 Task: Add a new password for the site "www.trimax.com"
Action: Mouse moved to (1252, 31)
Screenshot: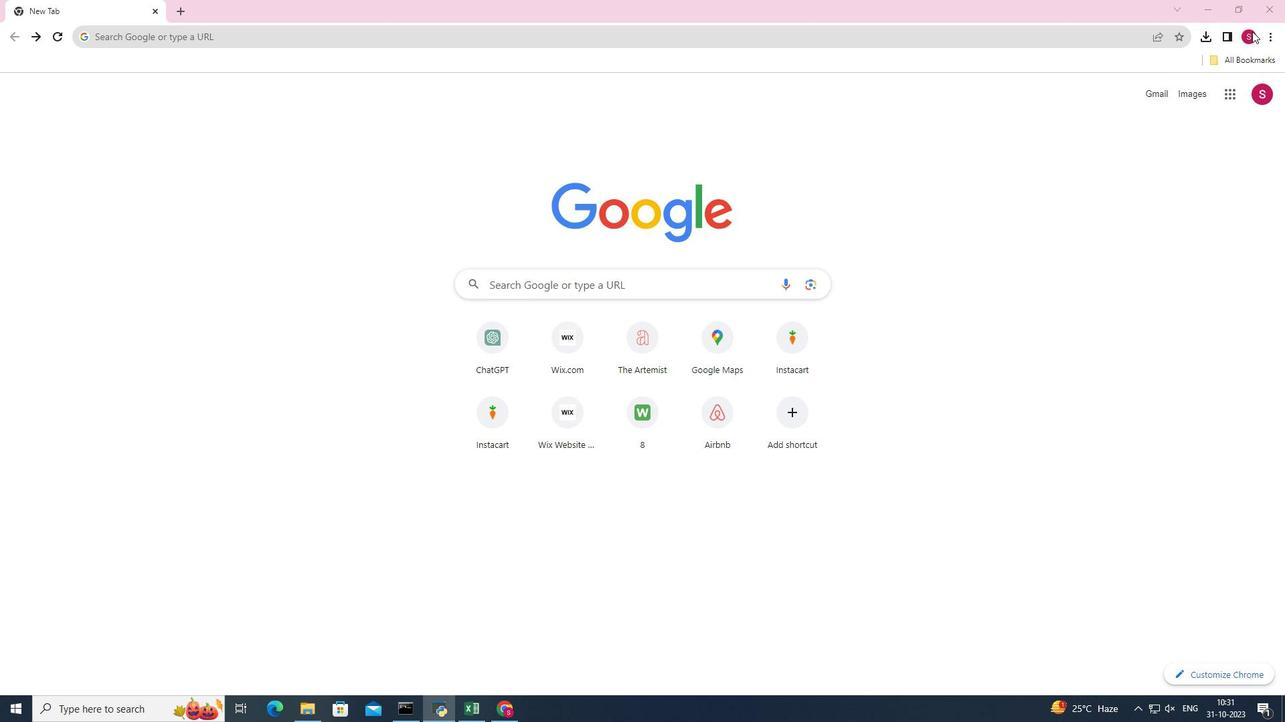
Action: Mouse pressed left at (1252, 31)
Screenshot: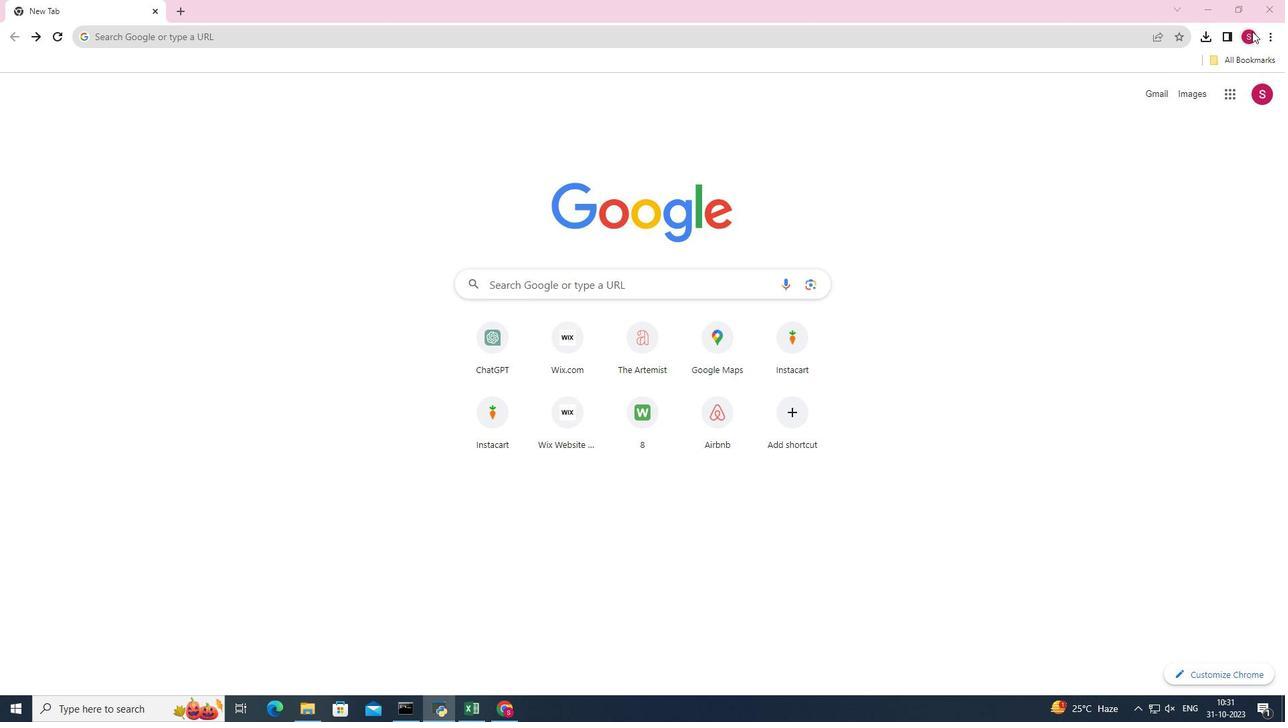 
Action: Mouse pressed left at (1252, 31)
Screenshot: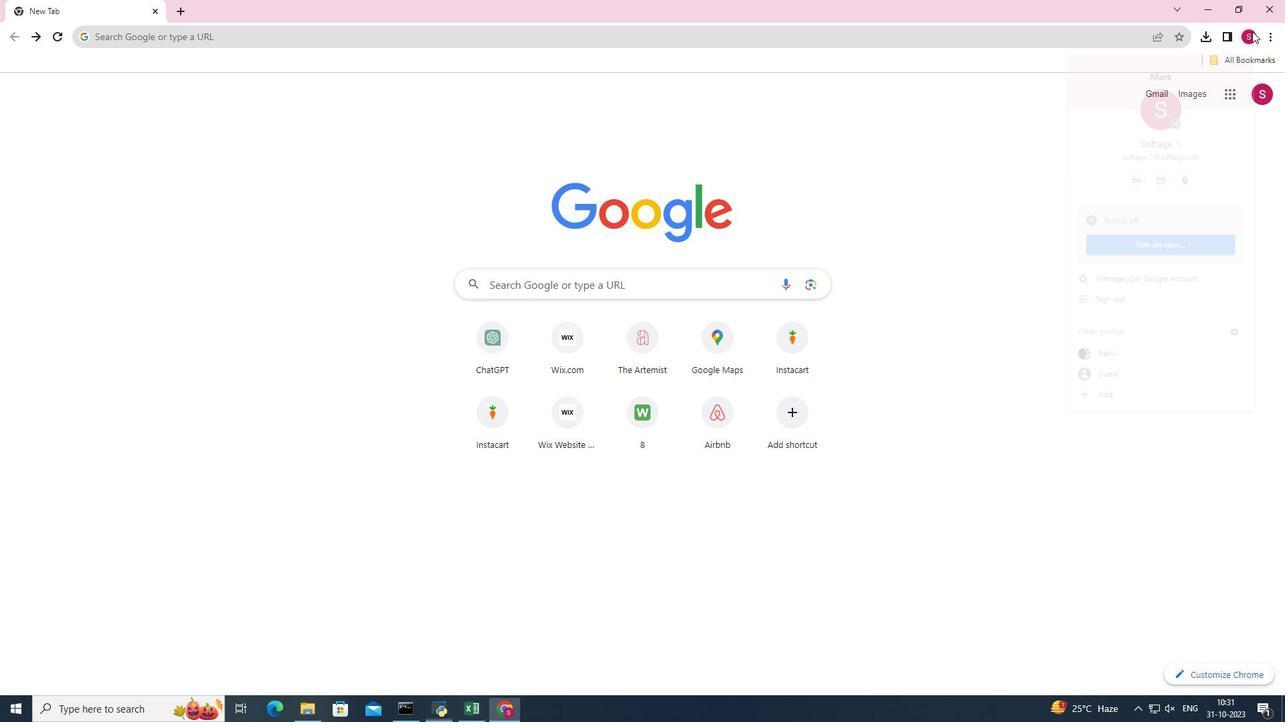 
Action: Mouse moved to (1250, 36)
Screenshot: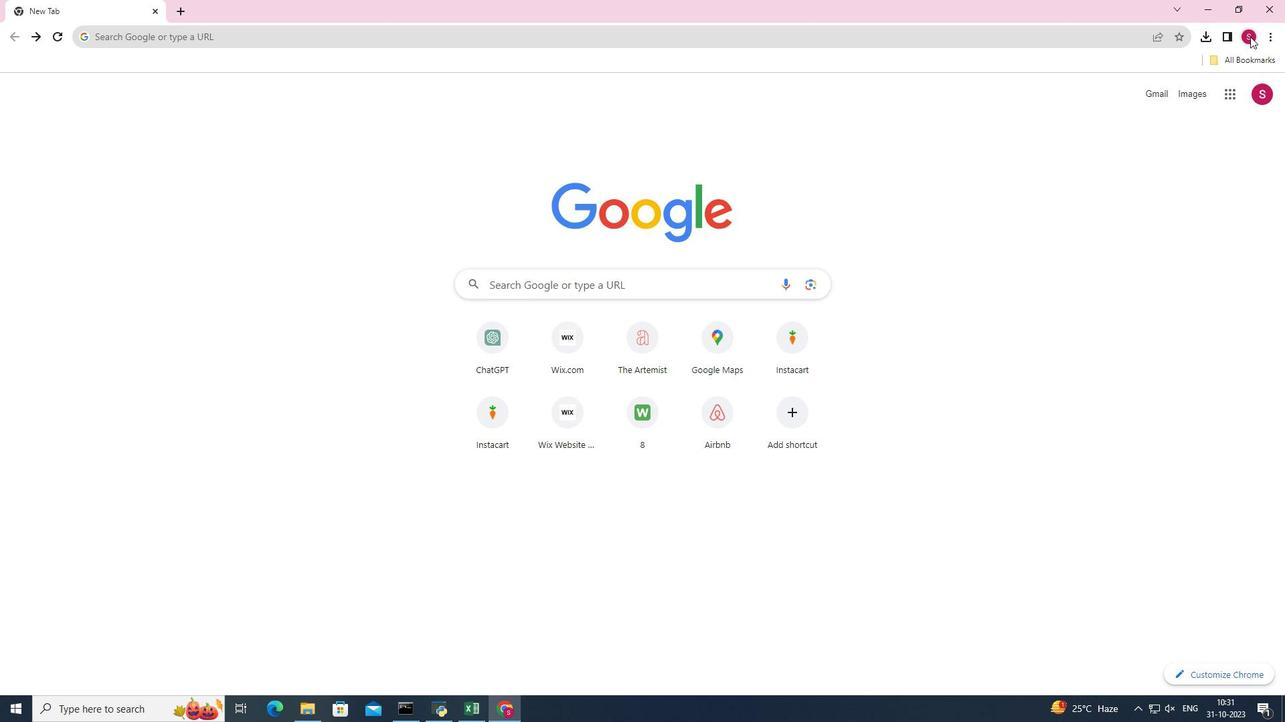 
Action: Mouse pressed left at (1250, 36)
Screenshot: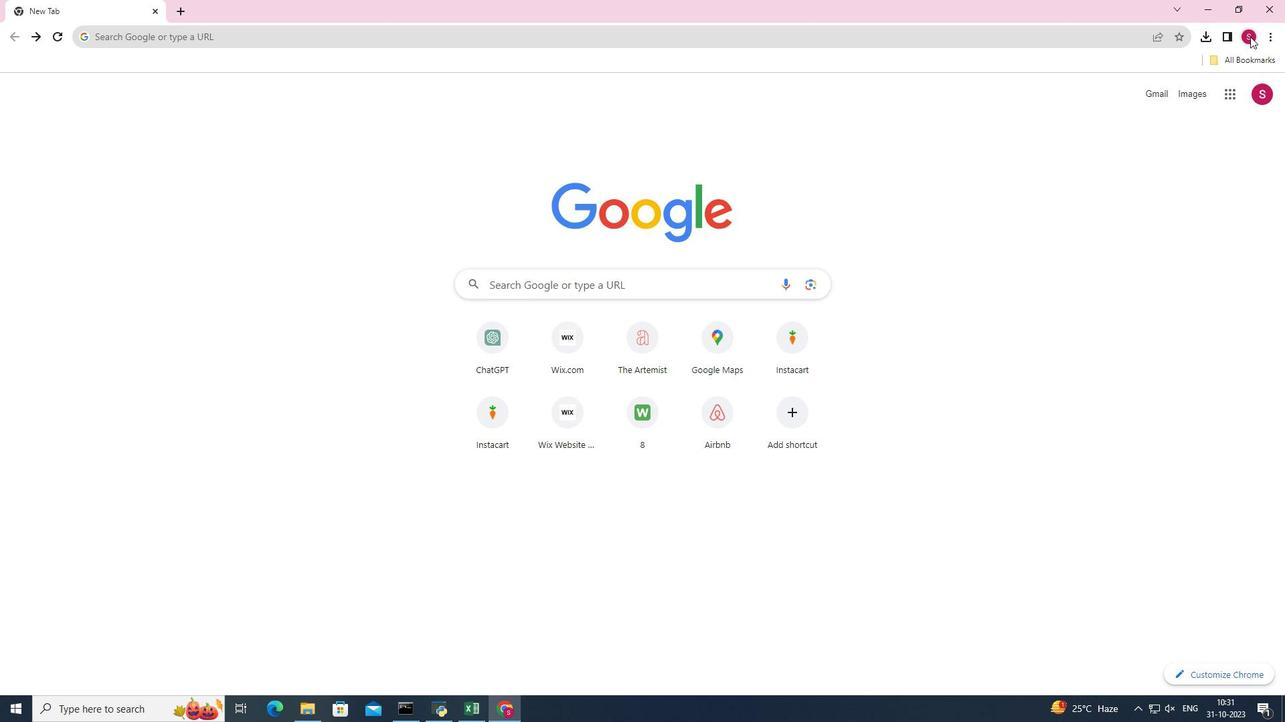 
Action: Mouse moved to (1134, 177)
Screenshot: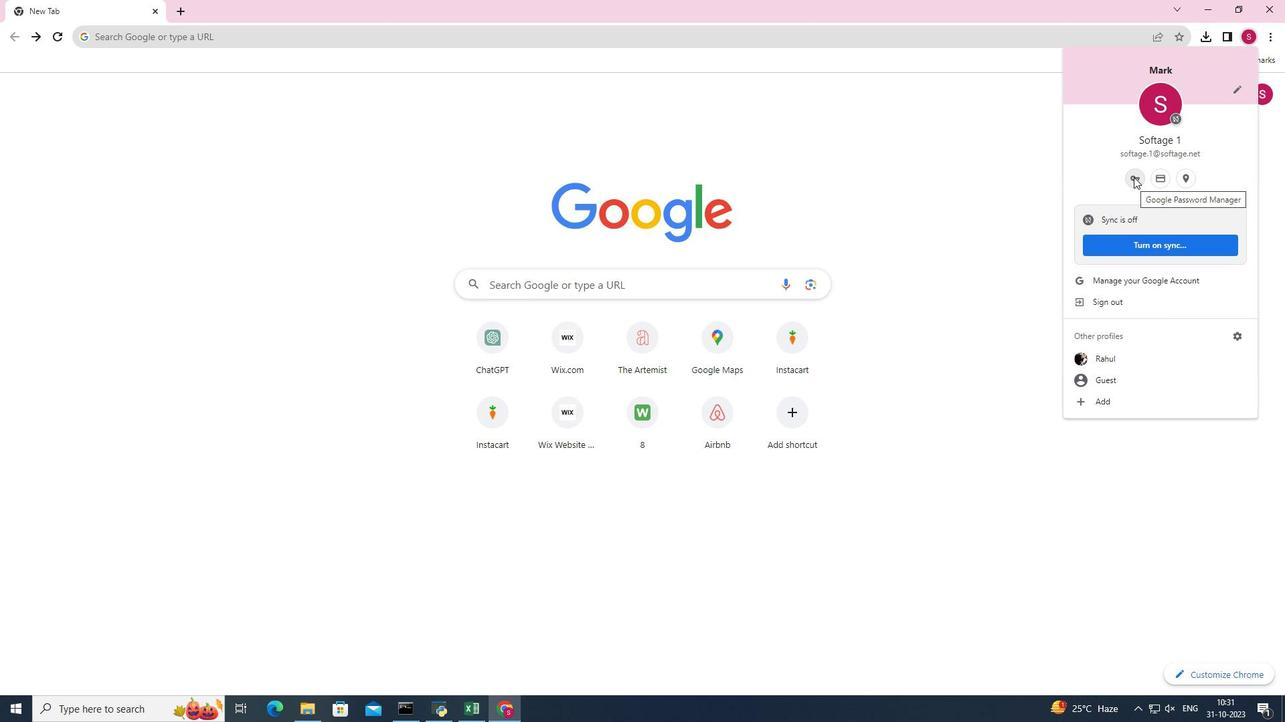 
Action: Mouse pressed left at (1134, 177)
Screenshot: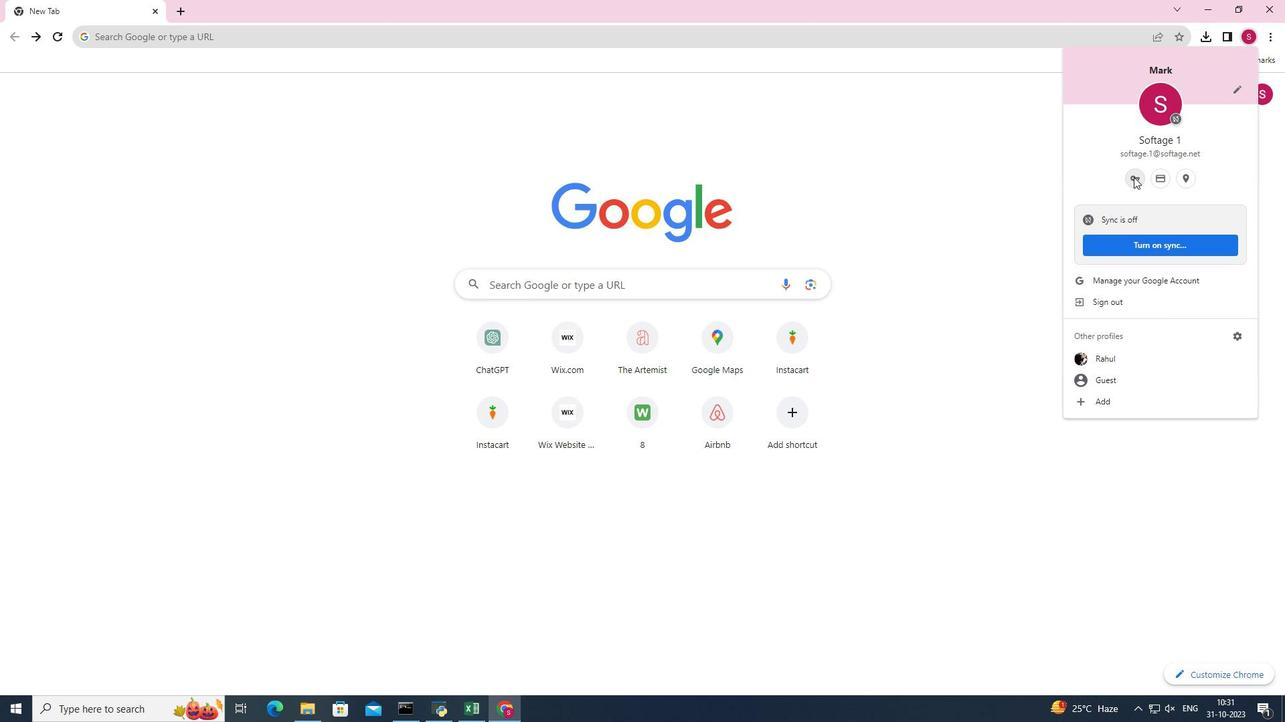 
Action: Mouse moved to (76, 109)
Screenshot: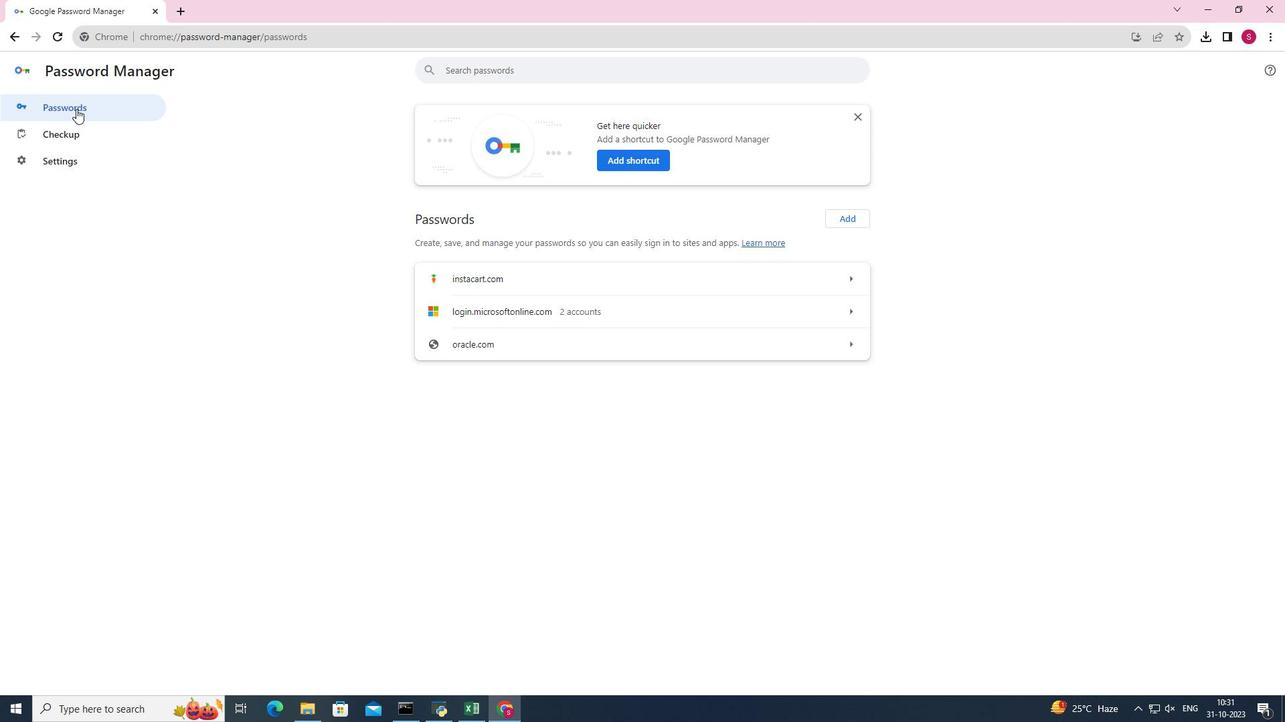 
Action: Mouse pressed left at (76, 109)
Screenshot: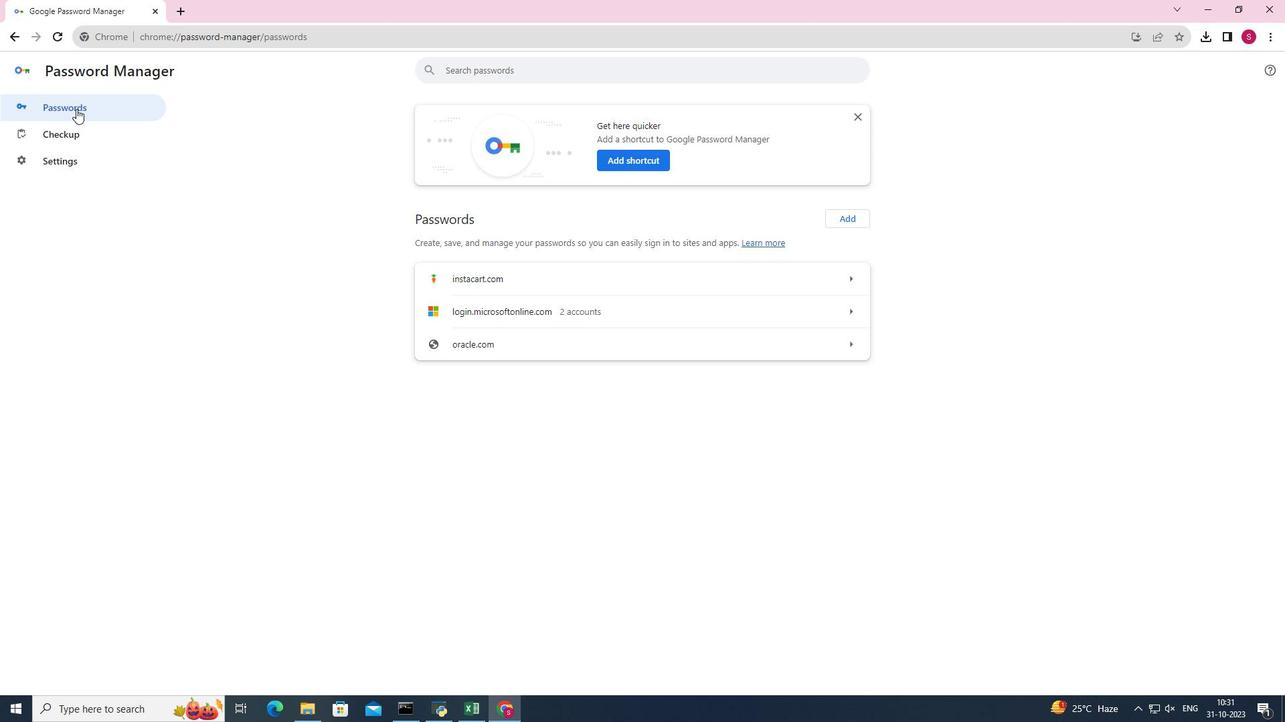 
Action: Mouse moved to (852, 219)
Screenshot: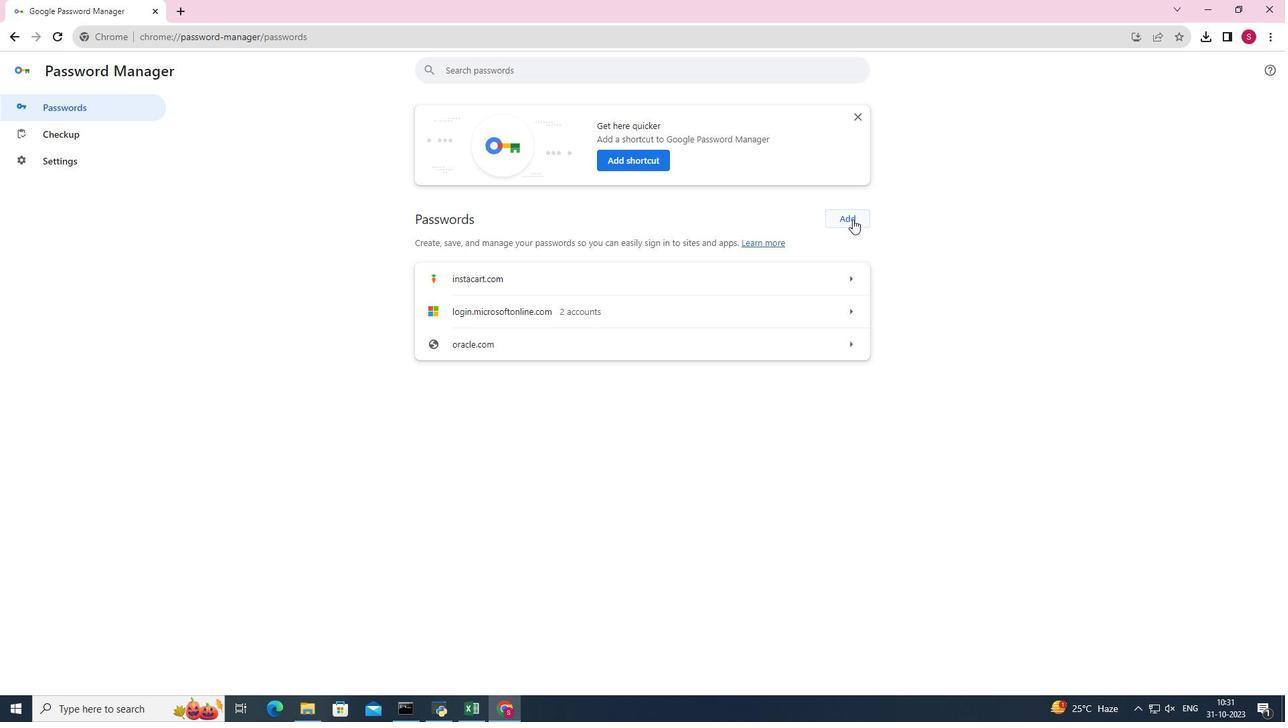 
Action: Mouse pressed left at (852, 219)
Screenshot: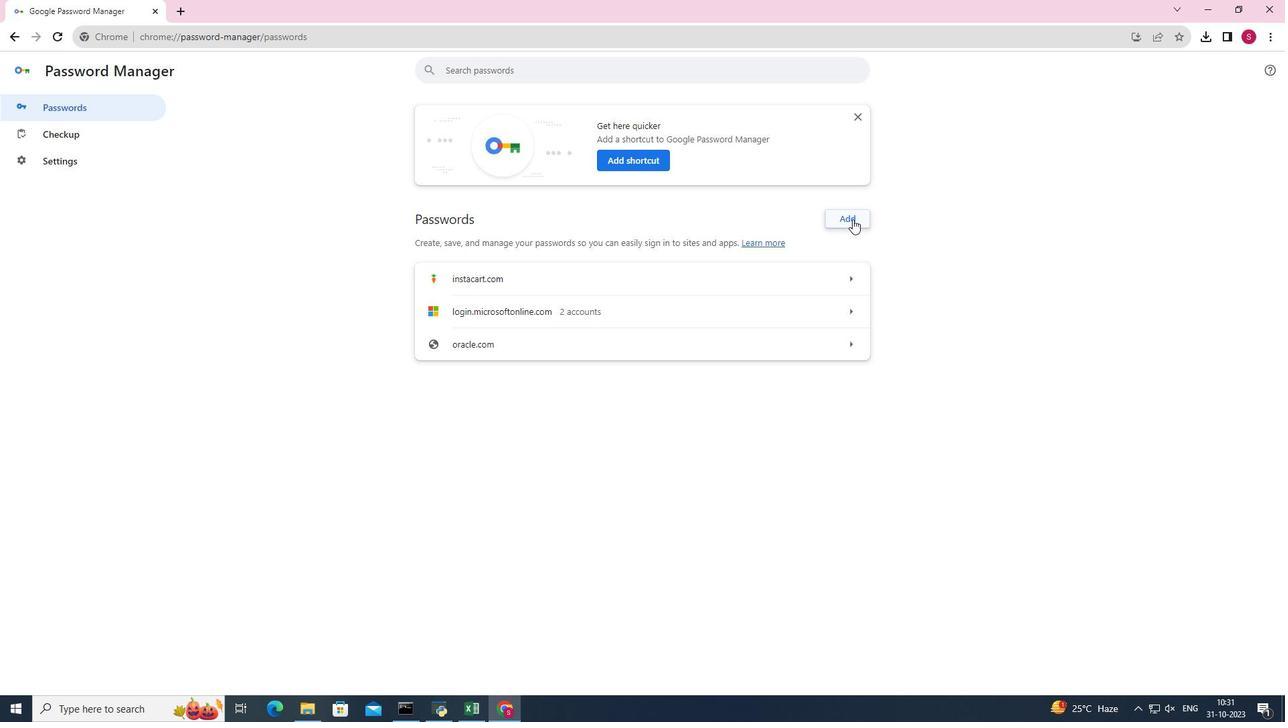 
Action: Mouse moved to (688, 267)
Screenshot: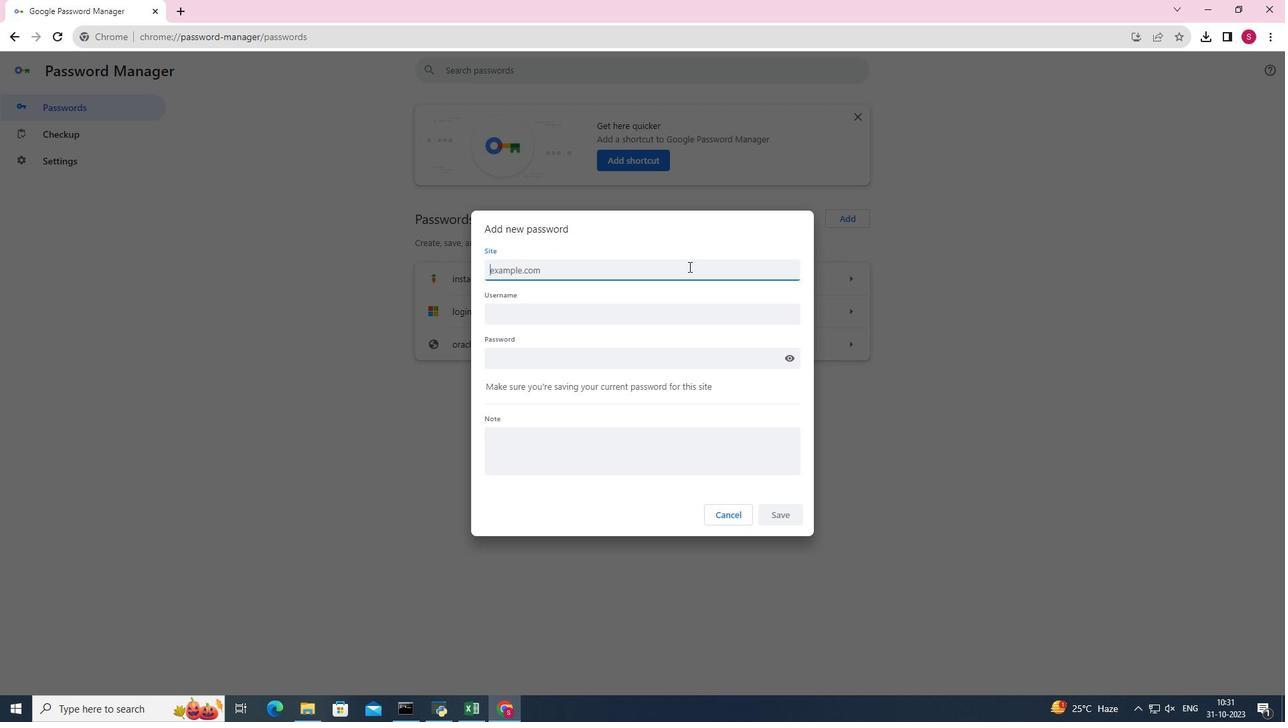 
Action: Mouse pressed left at (688, 267)
Screenshot: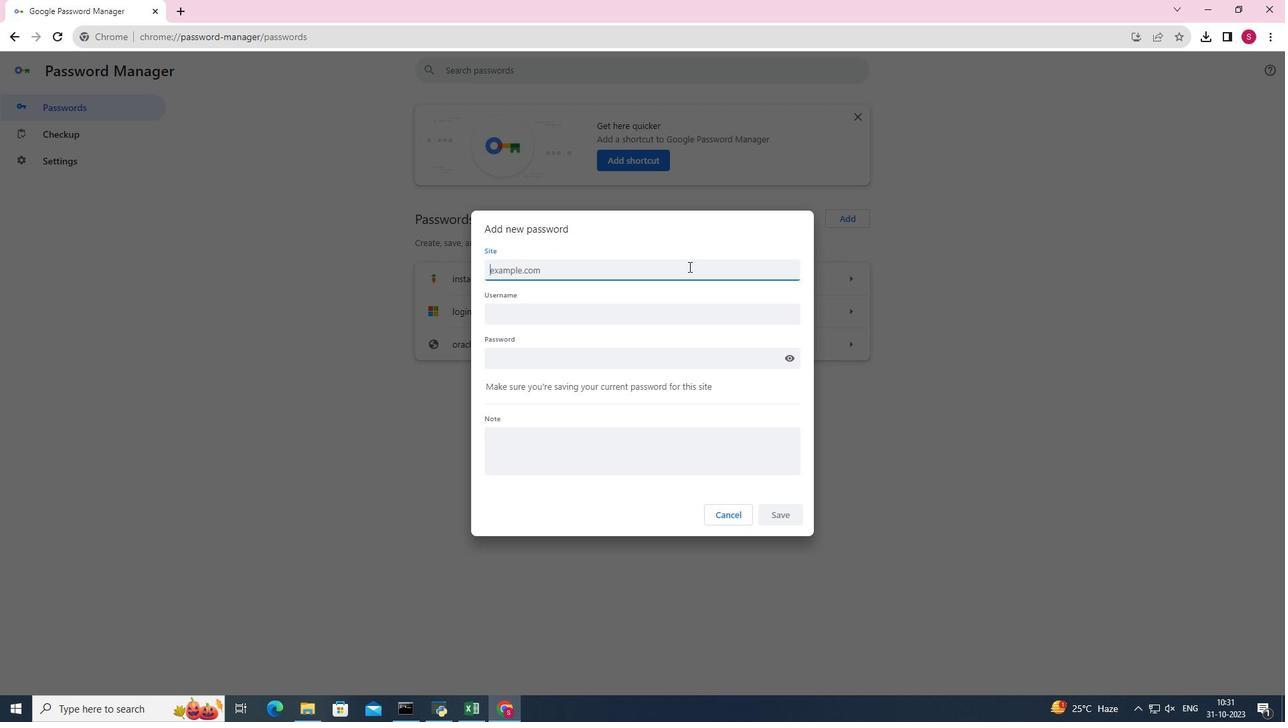 
Action: Key pressed www.trimax.com
Screenshot: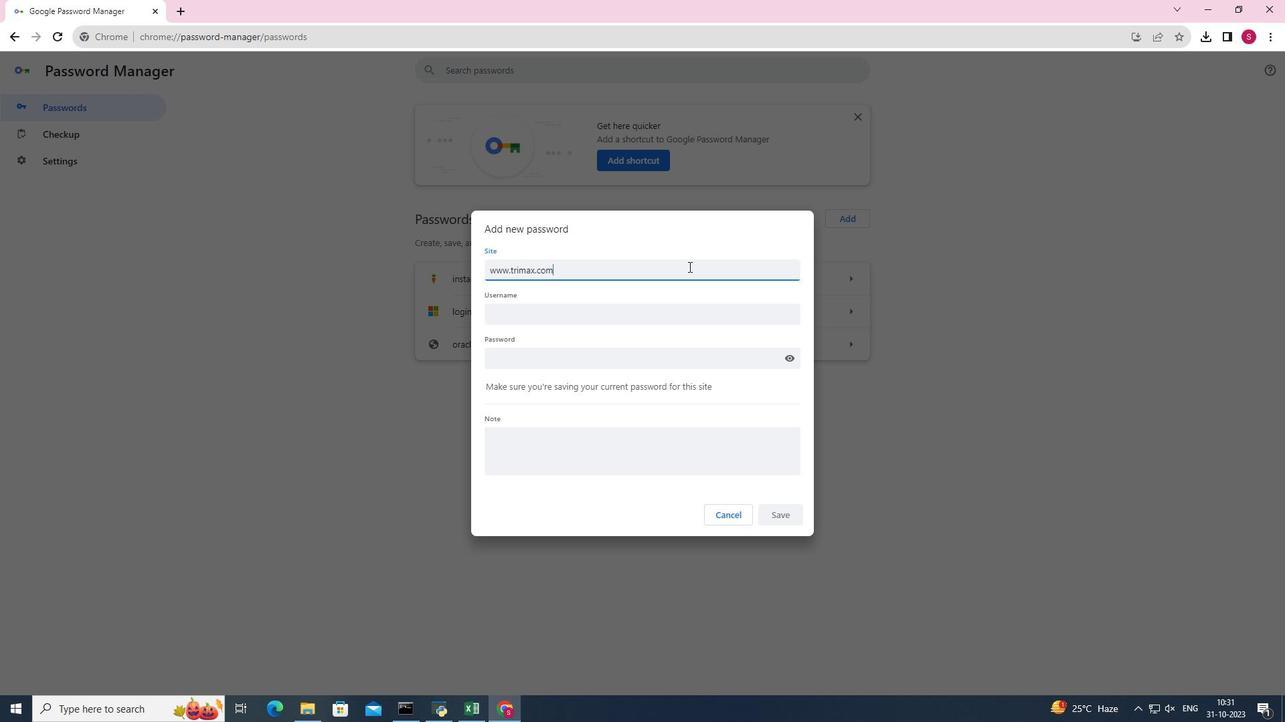 
Action: Mouse moved to (674, 311)
Screenshot: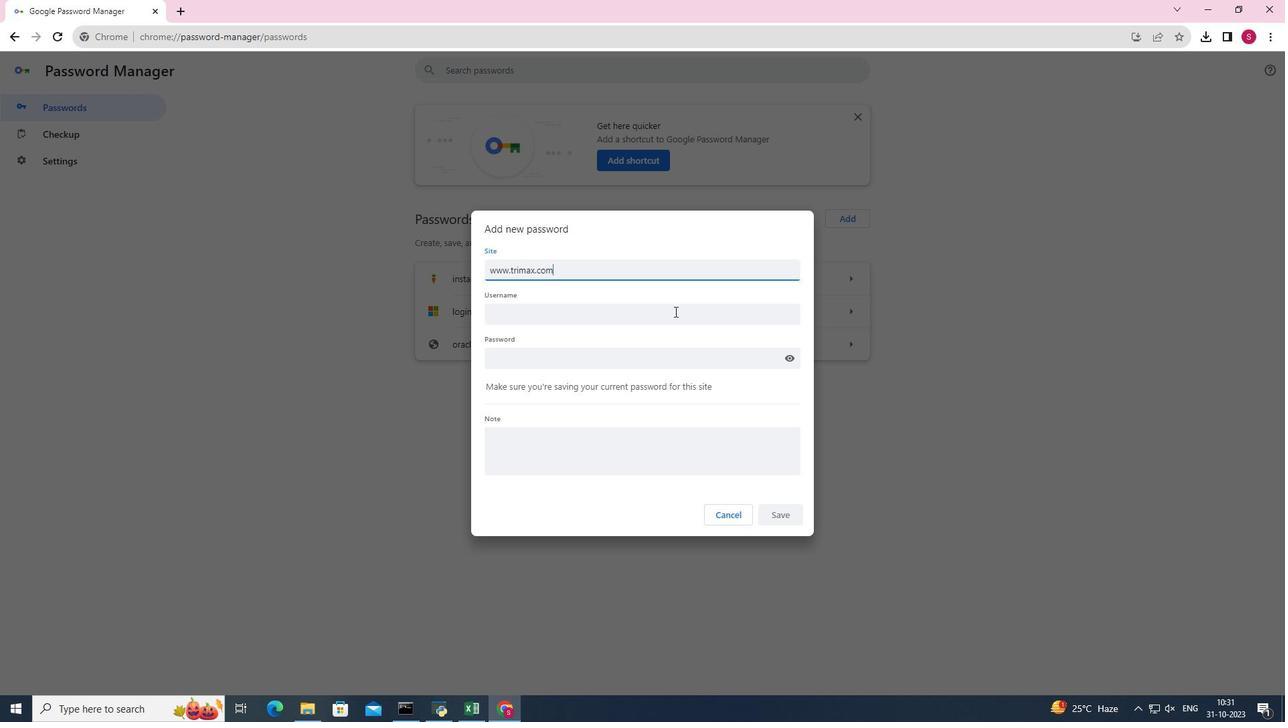 
Action: Mouse pressed left at (674, 311)
Screenshot: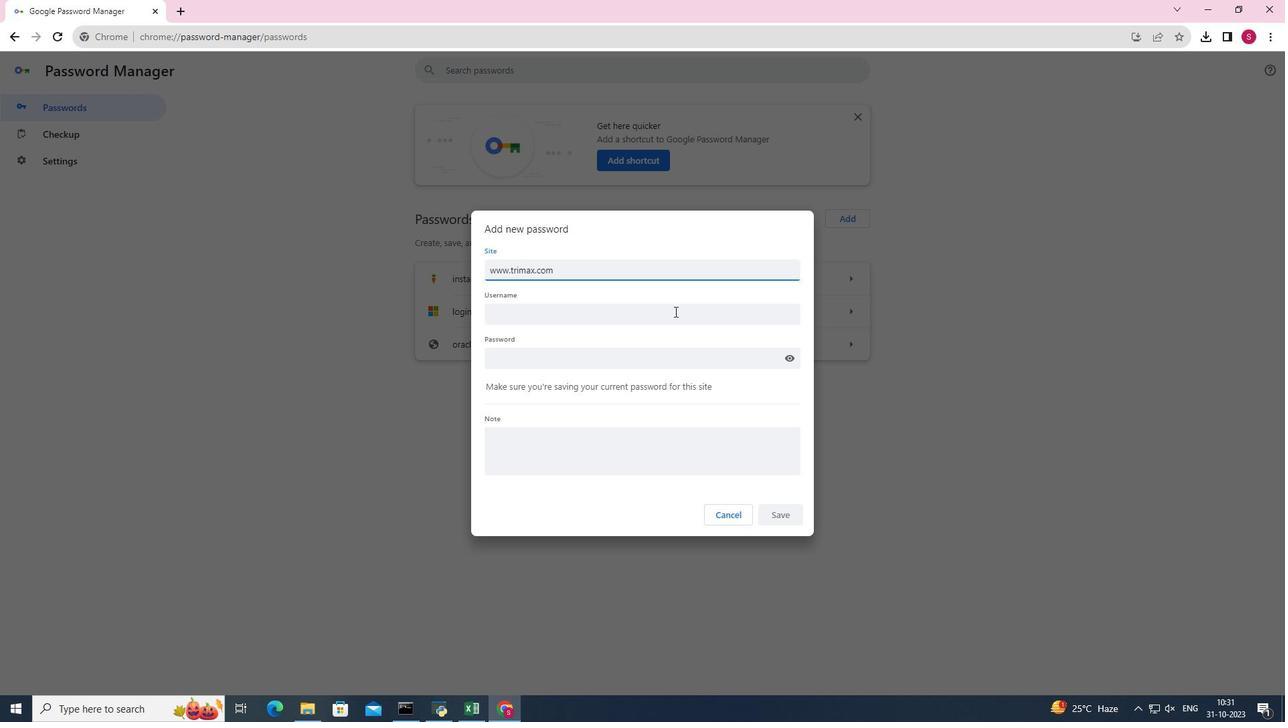 
Action: Key pressed softge<Key.backspace><Key.backspace>age
Screenshot: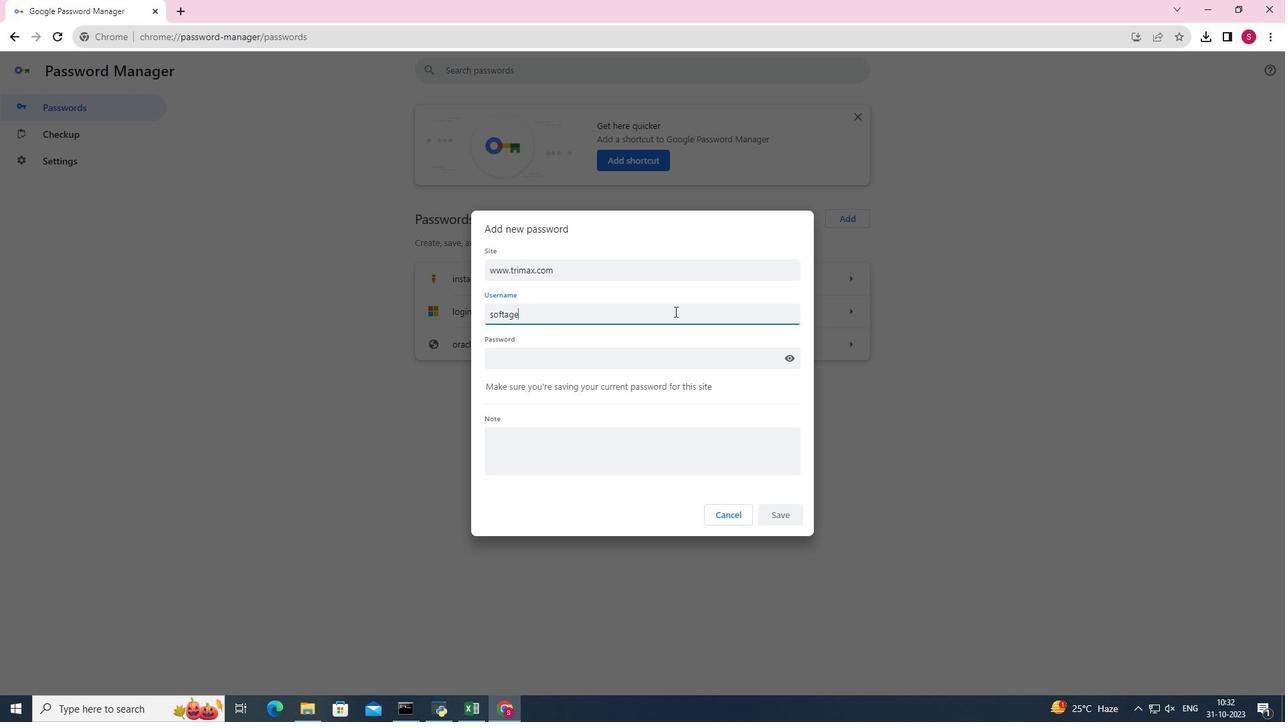 
Action: Mouse moved to (656, 361)
Screenshot: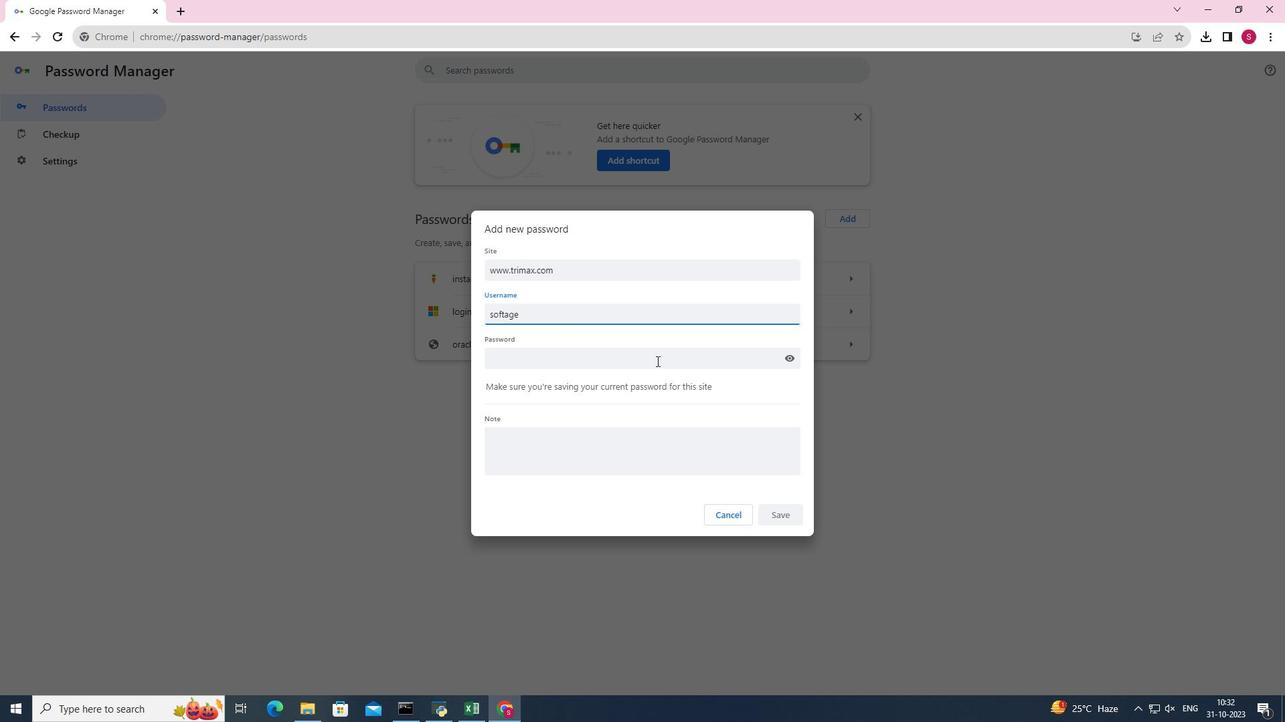 
Action: Mouse pressed left at (656, 361)
Screenshot: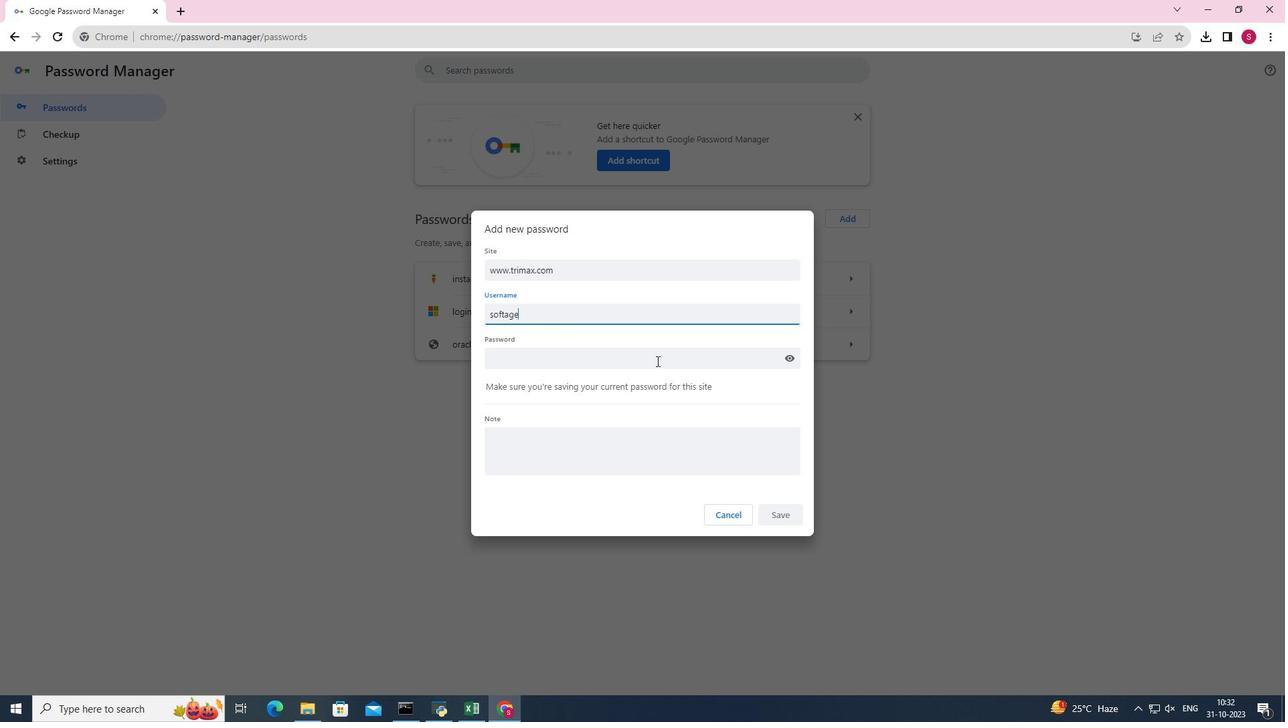 
Action: Key pressed <Key.shift>Softage<Key.shift><Key.shift><Key.shift><Key.shift><Key.shift><Key.shift><Key.shift><Key.shift><Key.shift><Key.shift><Key.shift><Key.shift><Key.shift><Key.shift><Key.shift><Key.shift><Key.shift><Key.shift><Key.shift><Key.shift><Key.shift><Key.shift>@1
Screenshot: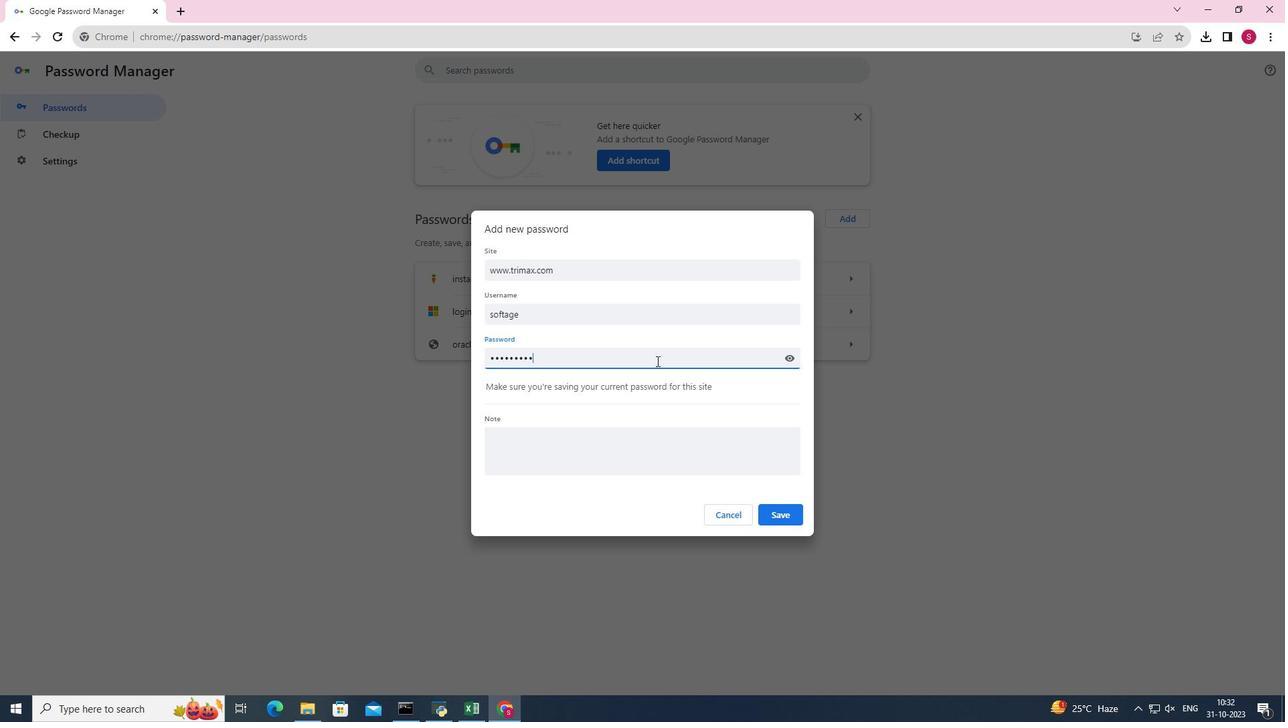 
Action: Mouse moved to (637, 452)
Screenshot: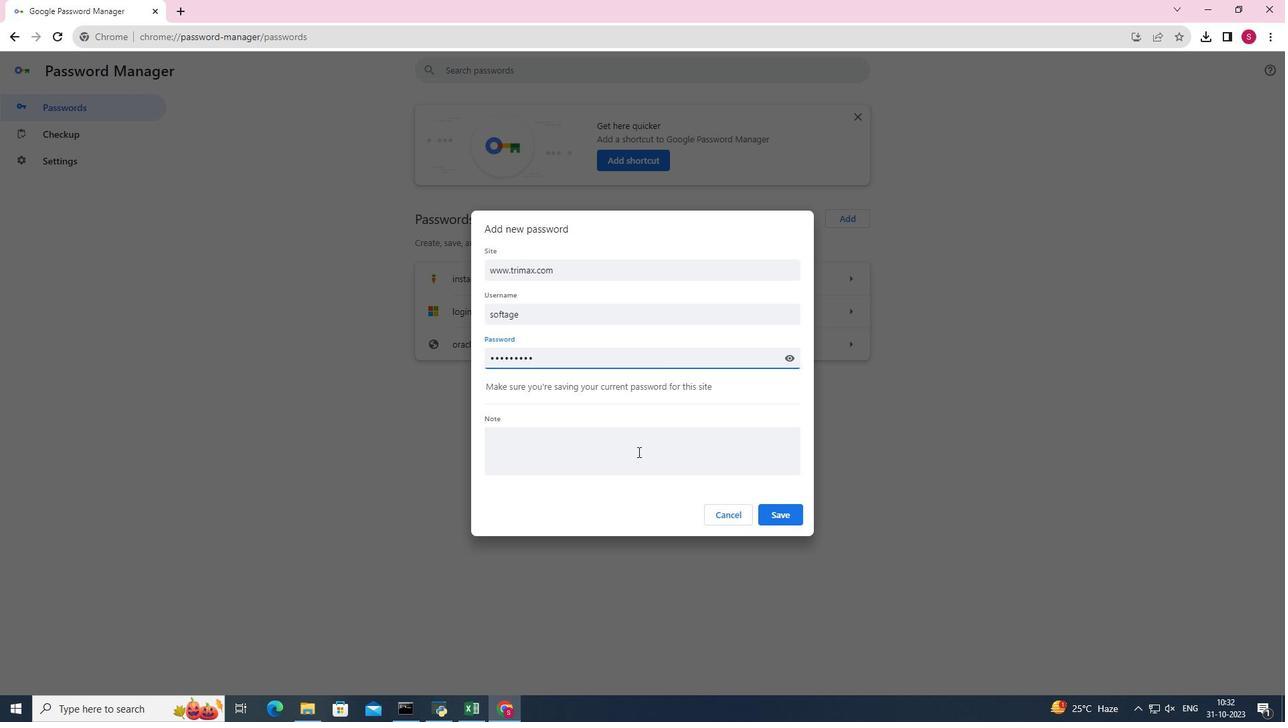 
Action: Mouse pressed left at (637, 452)
Screenshot: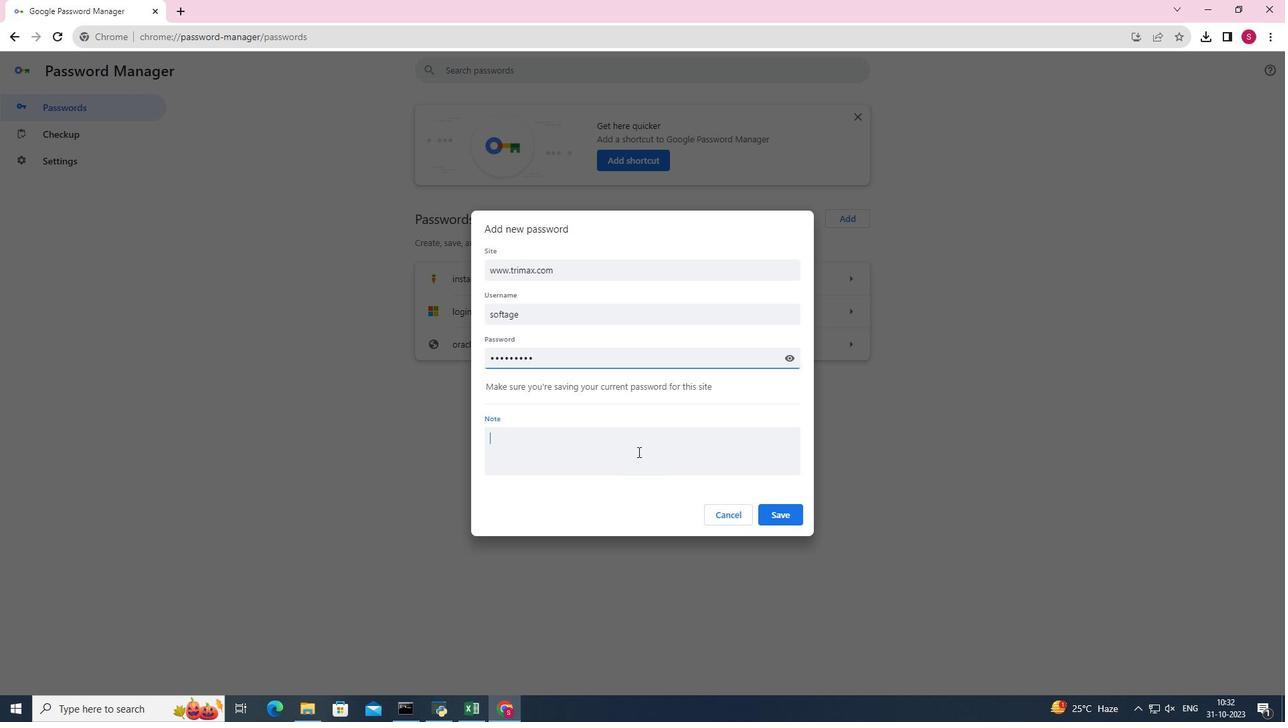 
Action: Mouse moved to (657, 475)
Screenshot: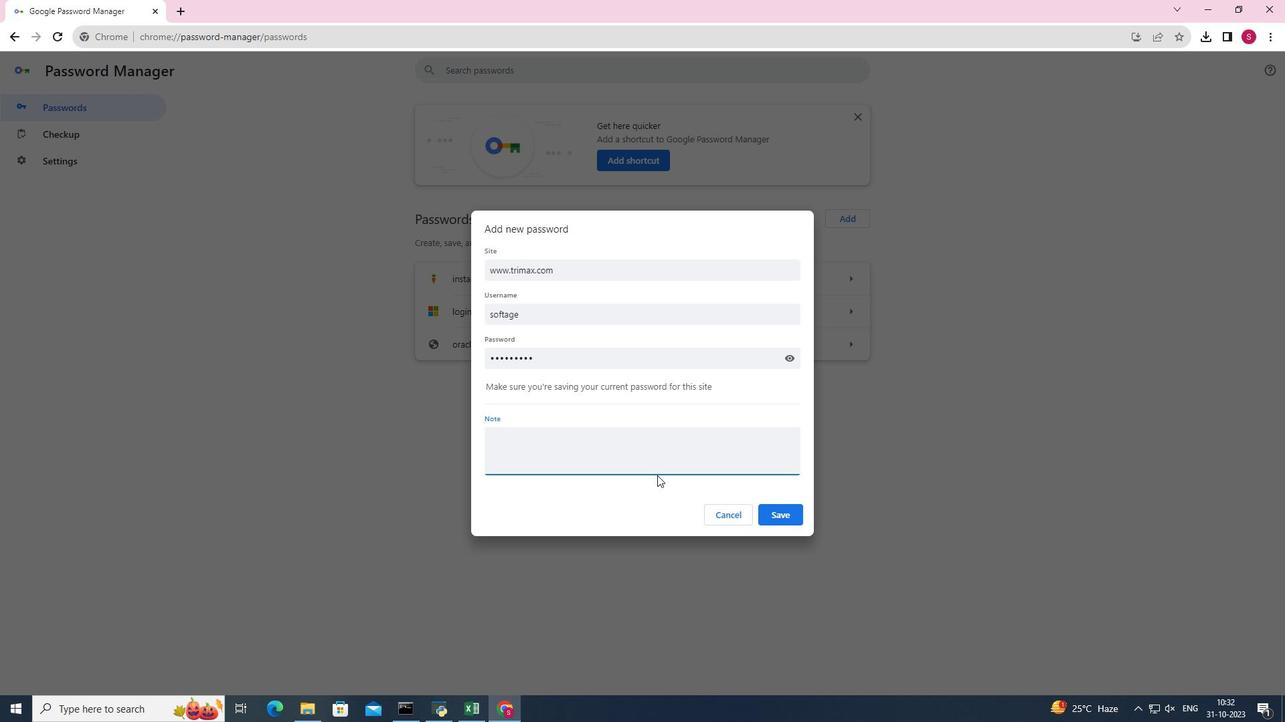 
Action: Key pressed ftgfh
Screenshot: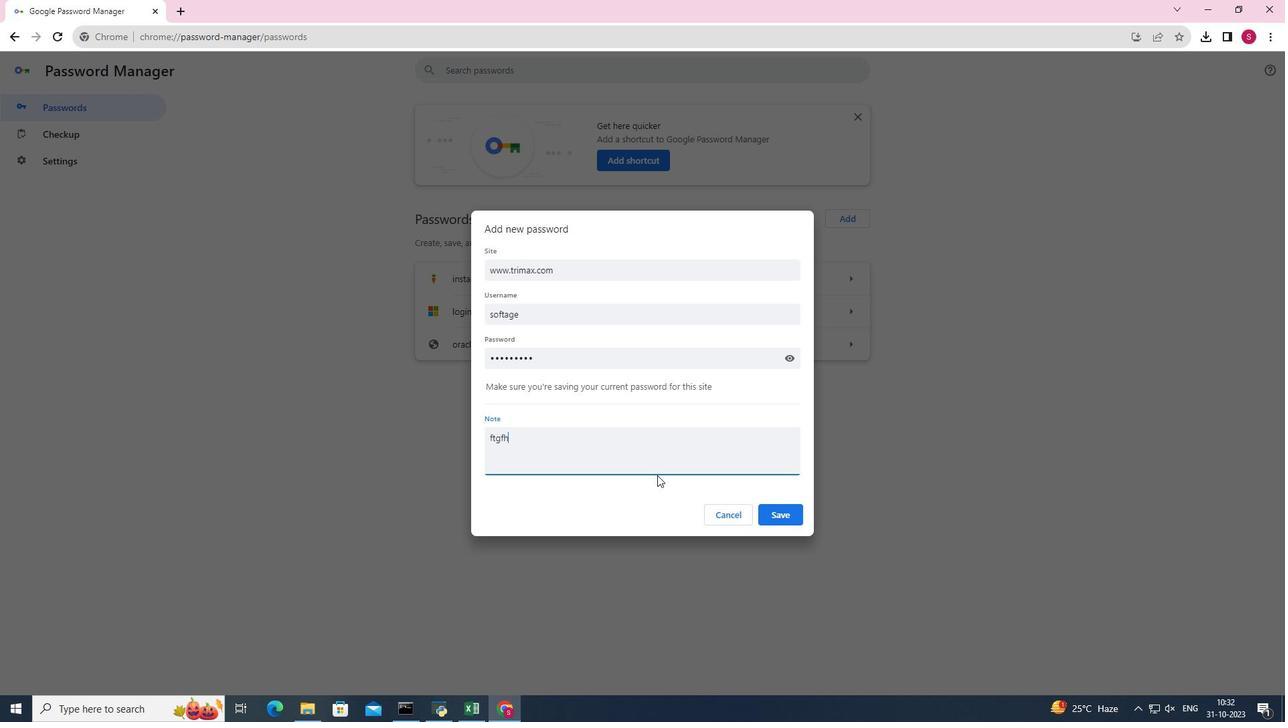 
Action: Mouse moved to (790, 516)
Screenshot: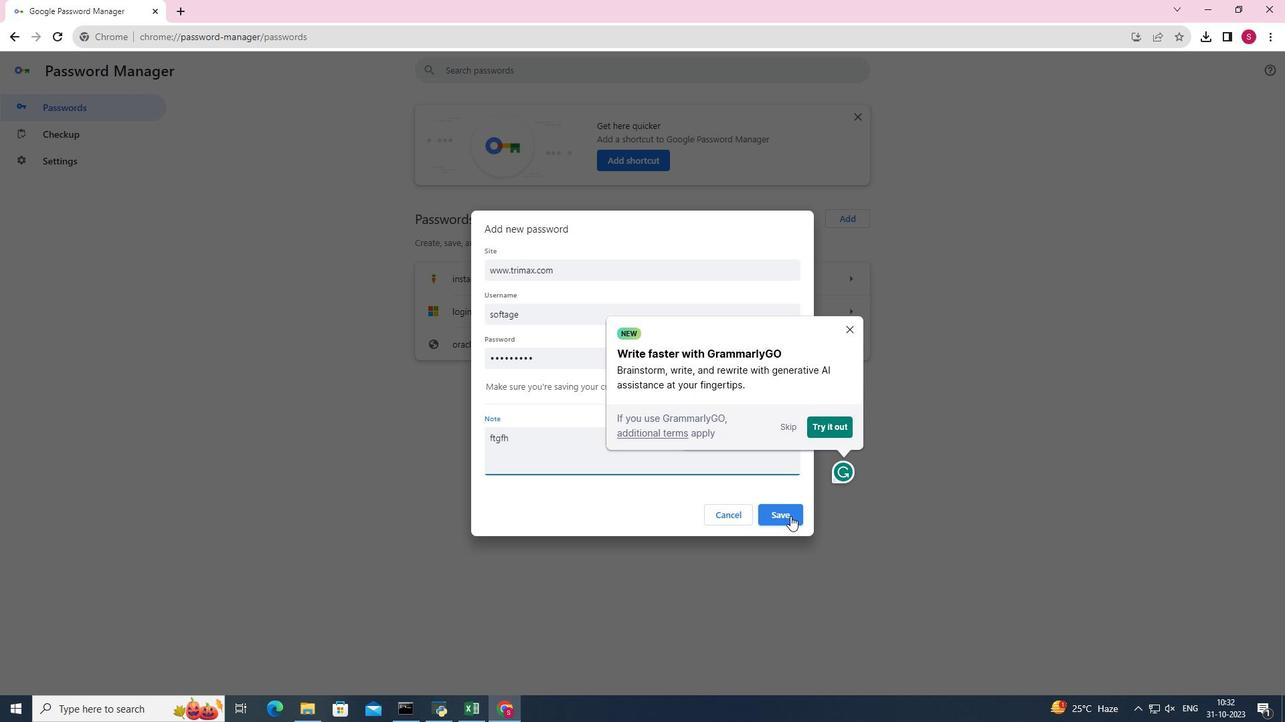 
Action: Mouse pressed left at (790, 516)
Screenshot: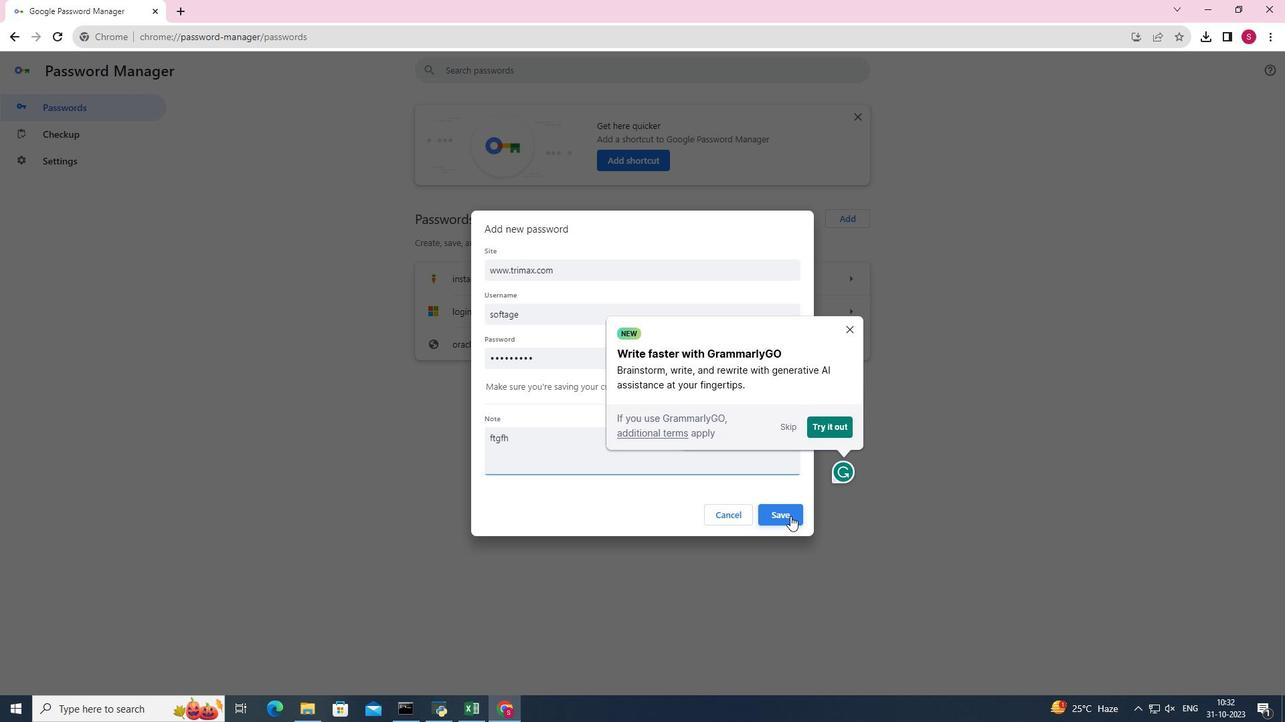 
Action: Mouse moved to (978, 427)
Screenshot: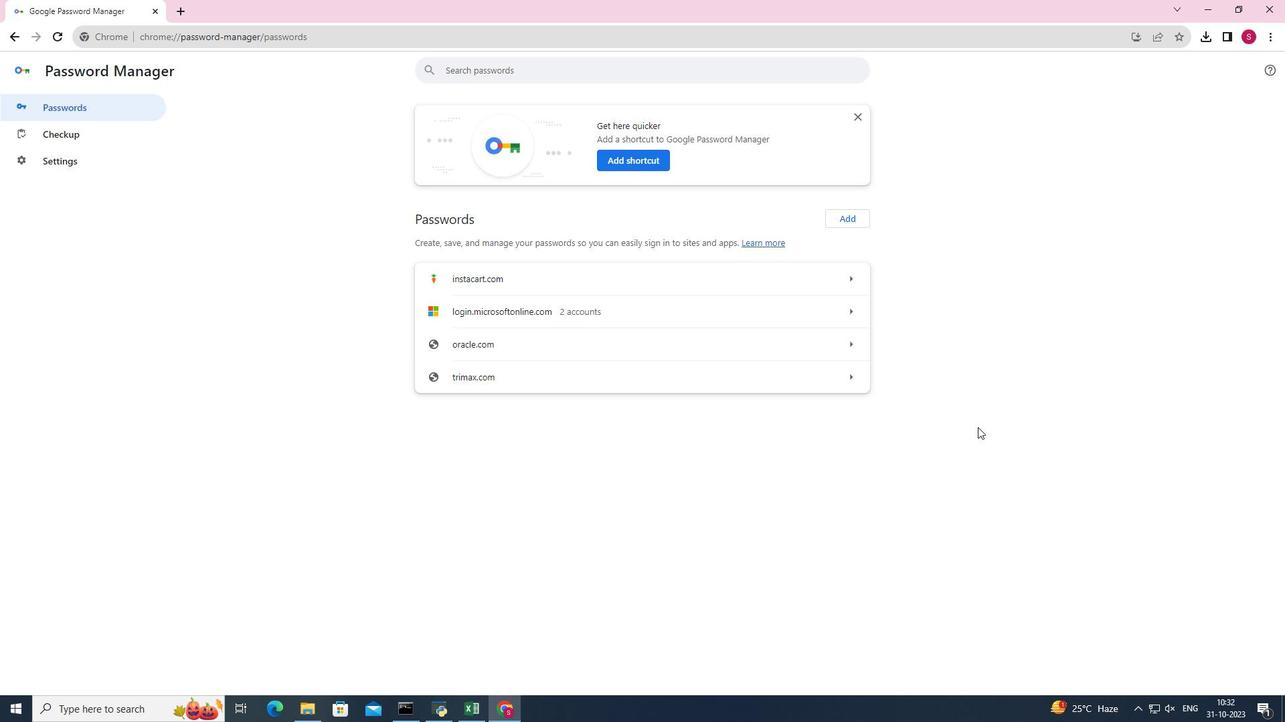 
